 Task: Create List Brand Extension Management in Board Legal Documentation Software to Workspace Audio Equipment Rentals. Create List Brand Extension Metrics in Board Diversity and Inclusion Recruiting and Hiring Practices to Workspace Audio Equipment Rentals. Create List Brand Extension Governance in Board Voice of Customer Customer Service Improvement Program Design and Execution to Workspace Audio Equipment Rentals
Action: Mouse moved to (72, 354)
Screenshot: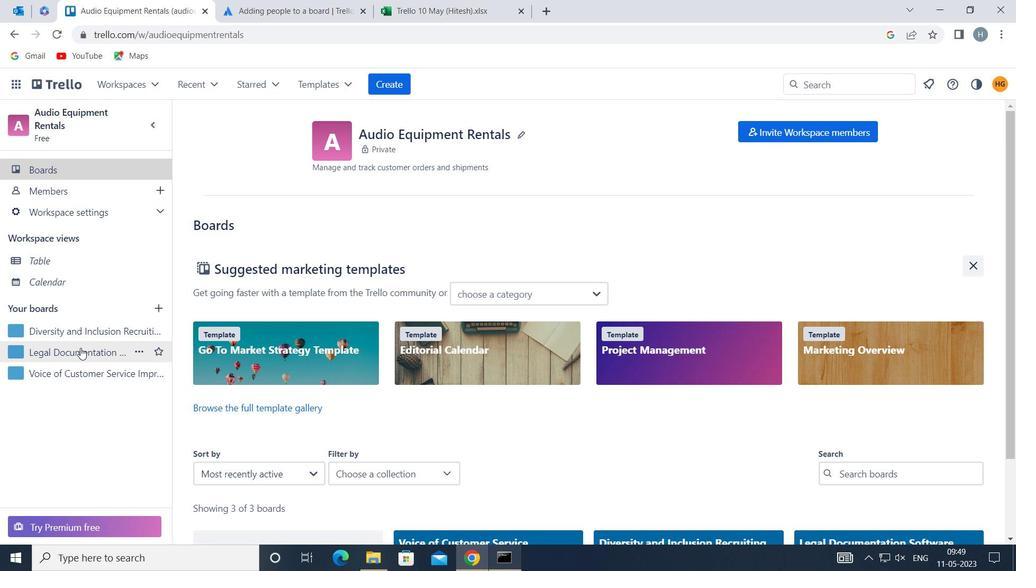 
Action: Mouse pressed left at (72, 354)
Screenshot: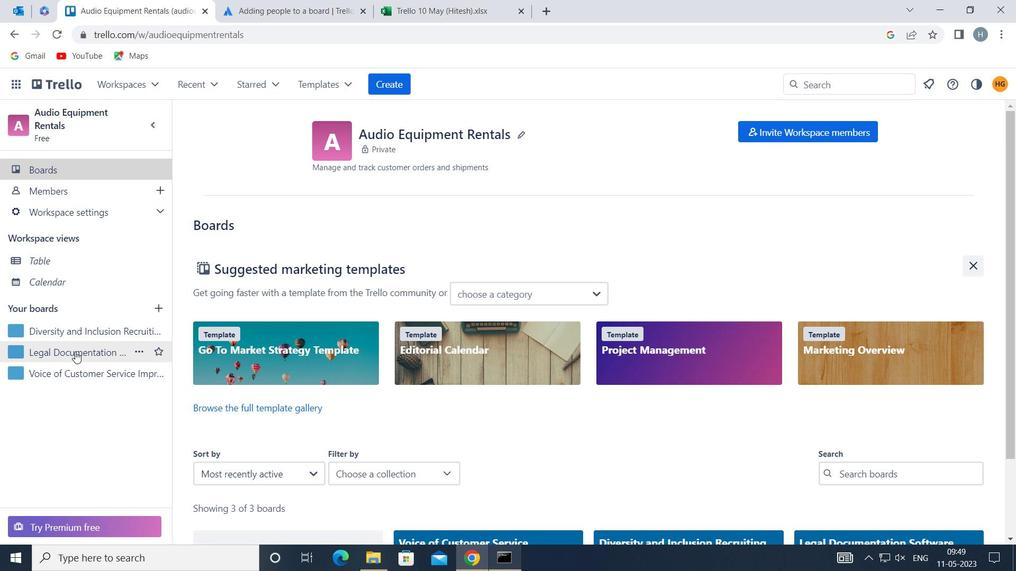 
Action: Mouse moved to (441, 159)
Screenshot: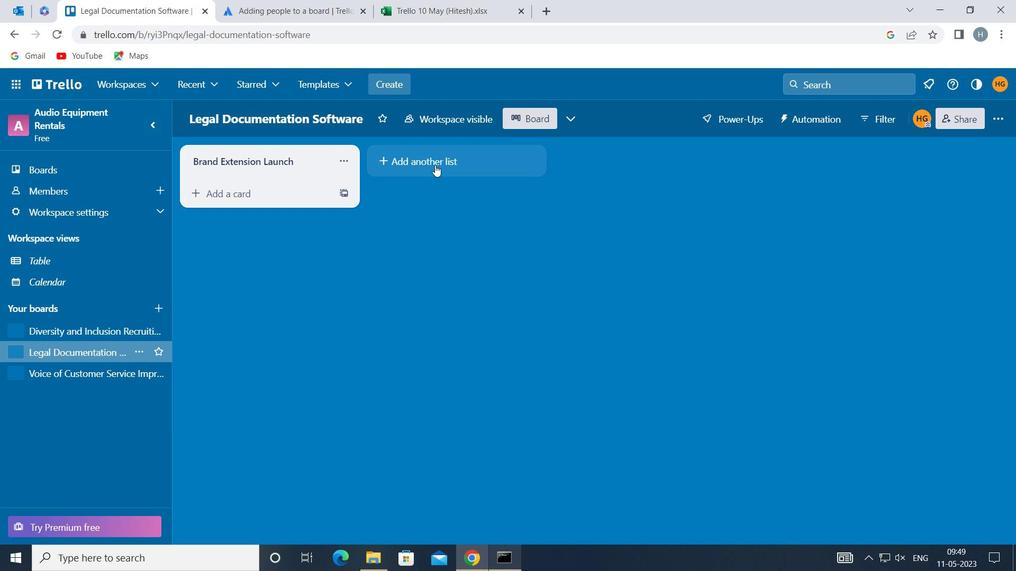 
Action: Mouse pressed left at (441, 159)
Screenshot: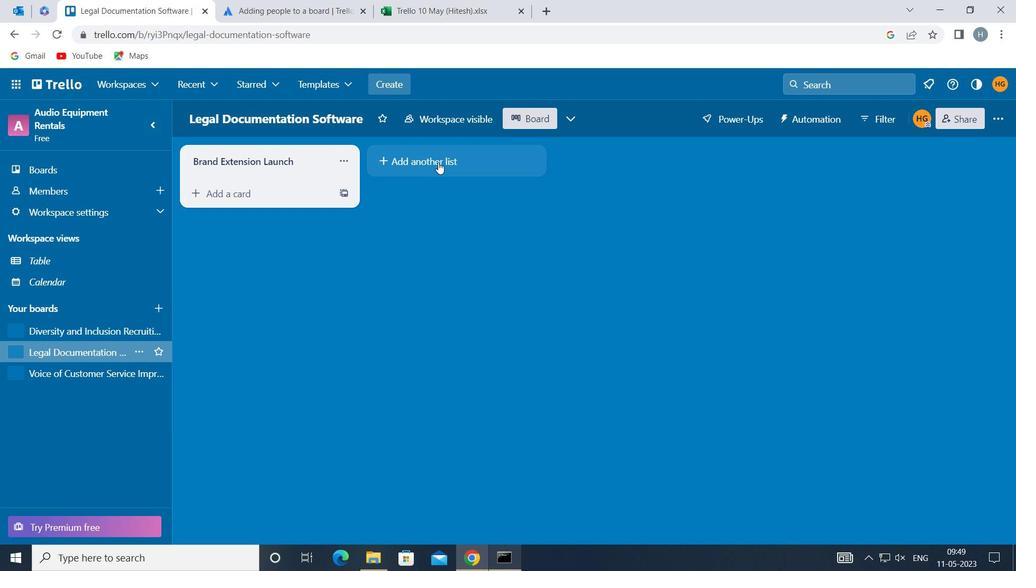 
Action: Mouse moved to (441, 163)
Screenshot: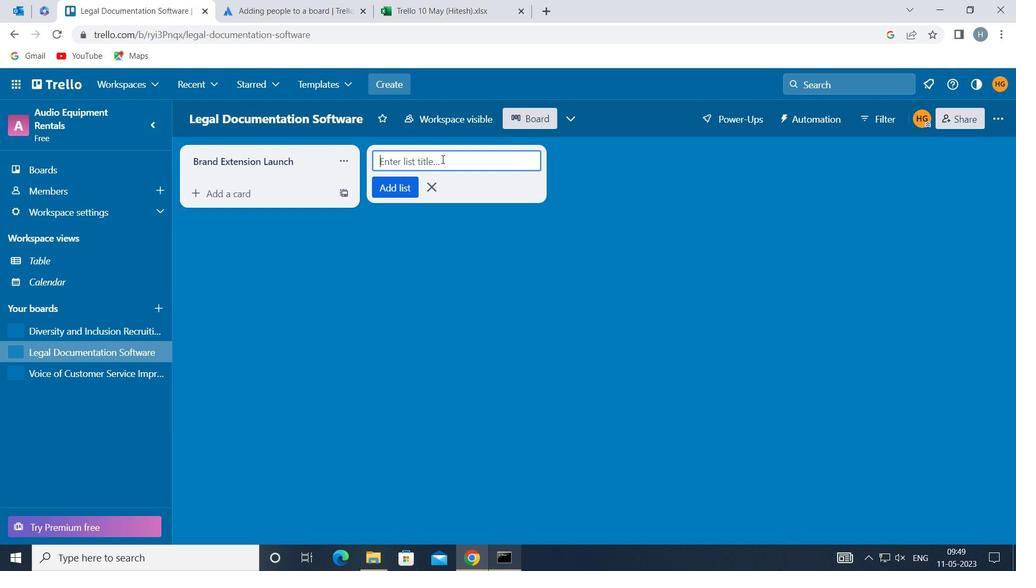 
Action: Mouse pressed left at (441, 163)
Screenshot: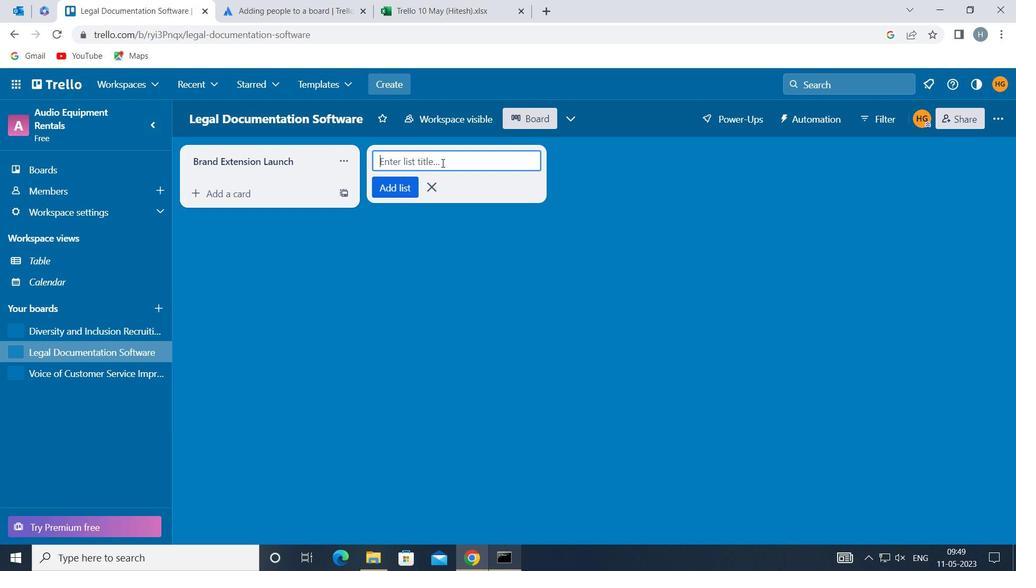 
Action: Key pressed <Key.shift>BRAND<Key.space><Key.shift>EXTENSION<Key.space><Key.shift>MANAGEMENT
Screenshot: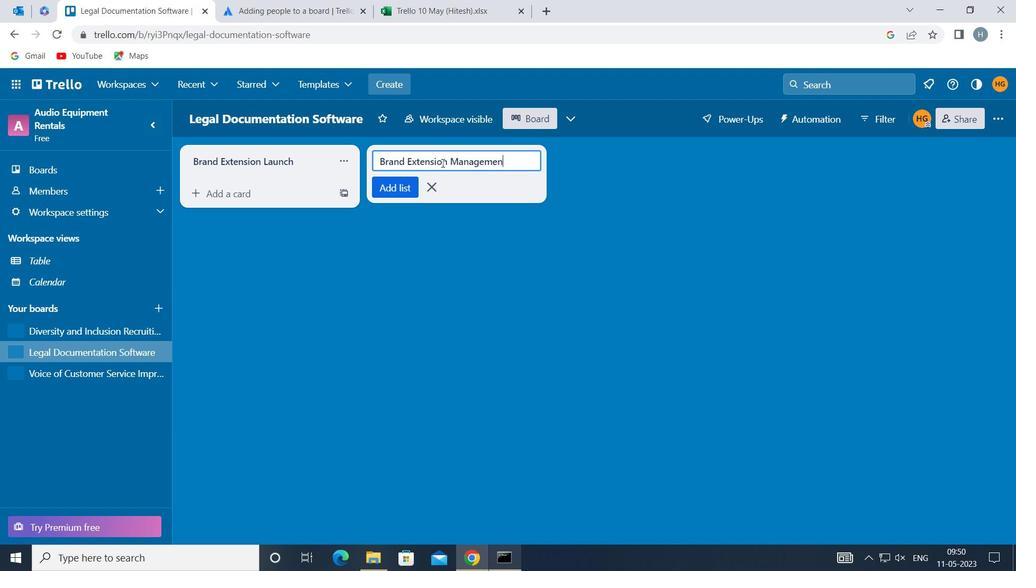 
Action: Mouse moved to (393, 186)
Screenshot: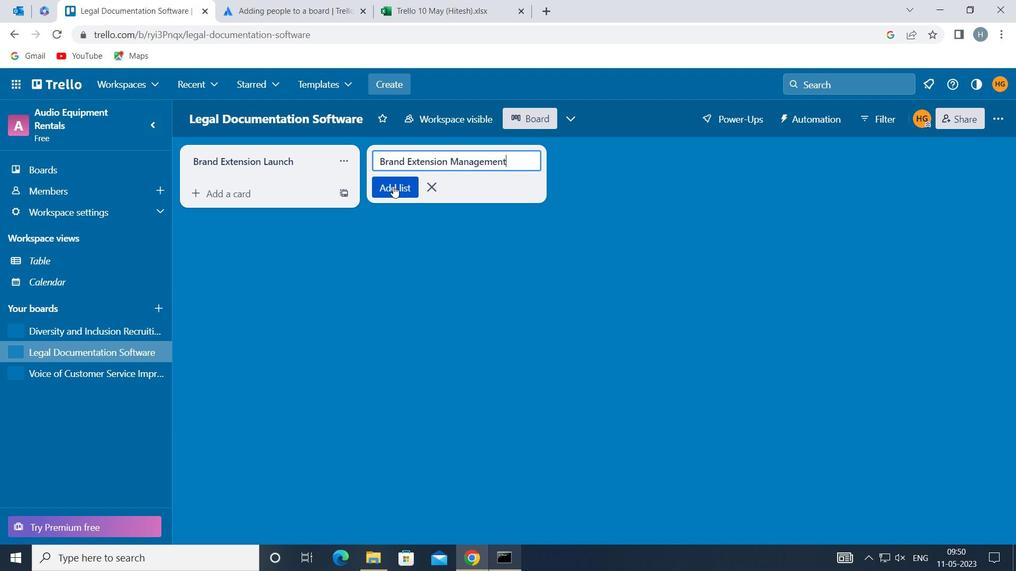 
Action: Mouse pressed left at (393, 186)
Screenshot: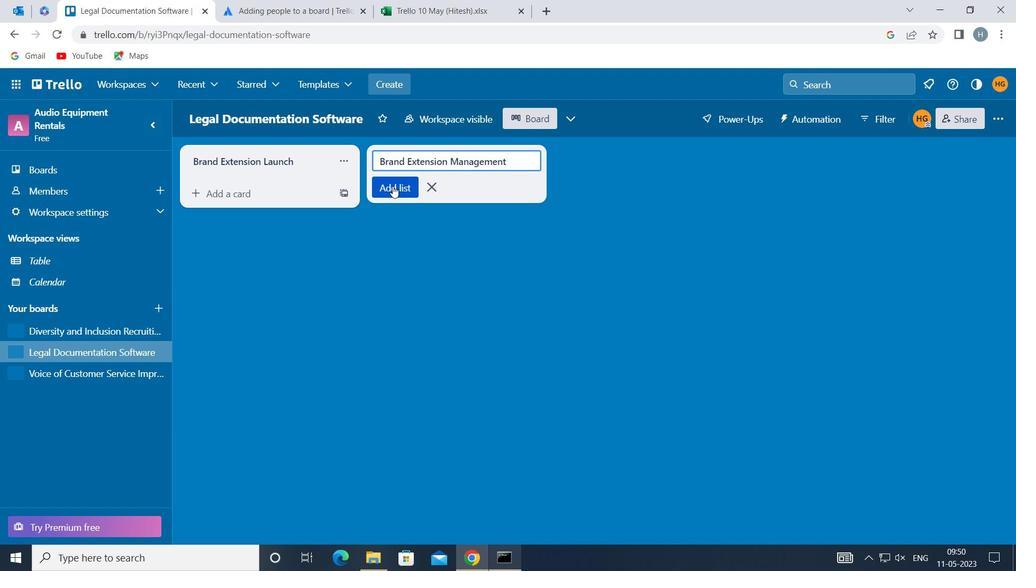 
Action: Mouse moved to (345, 243)
Screenshot: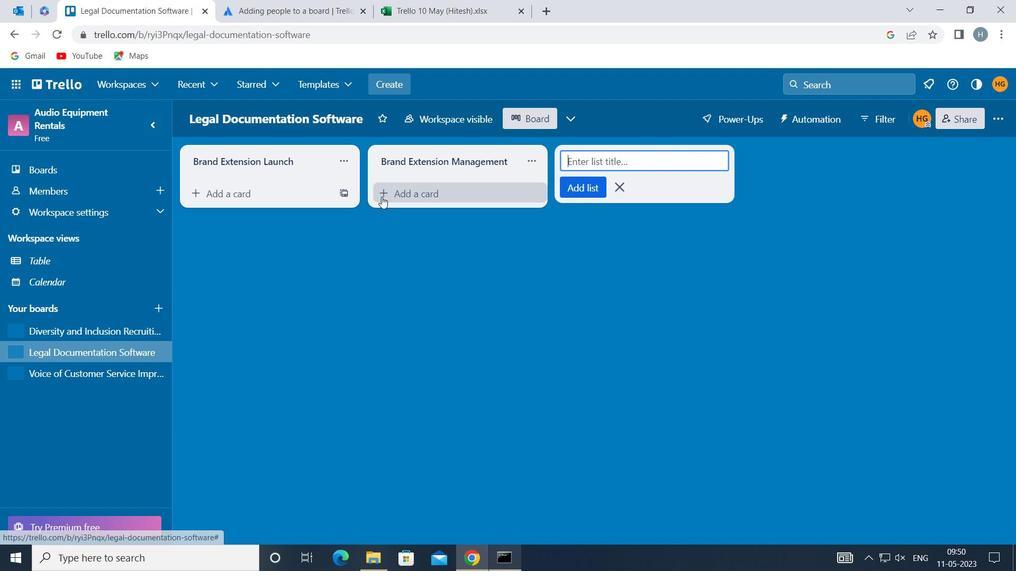 
Action: Mouse pressed left at (345, 243)
Screenshot: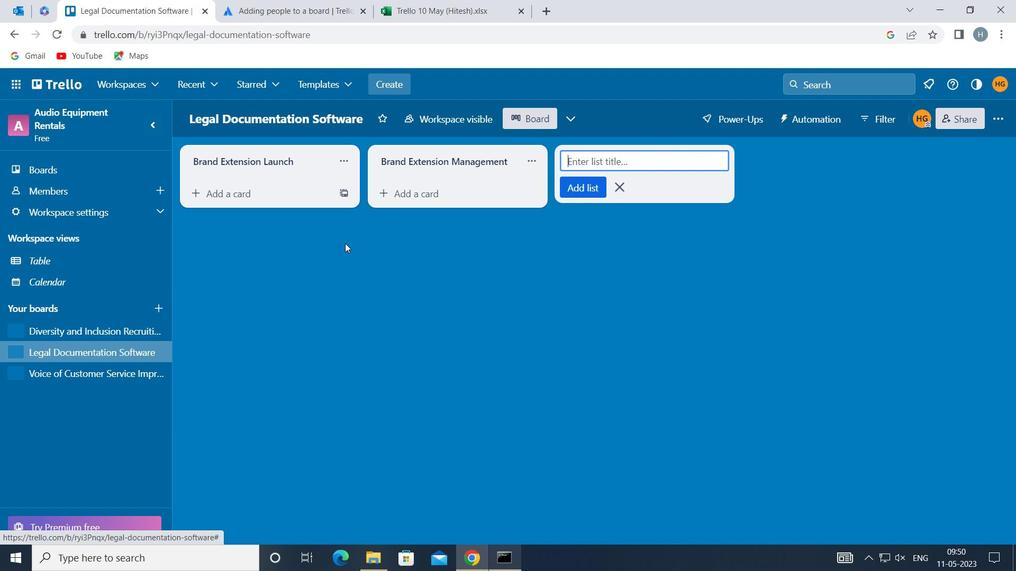 
Action: Mouse moved to (76, 324)
Screenshot: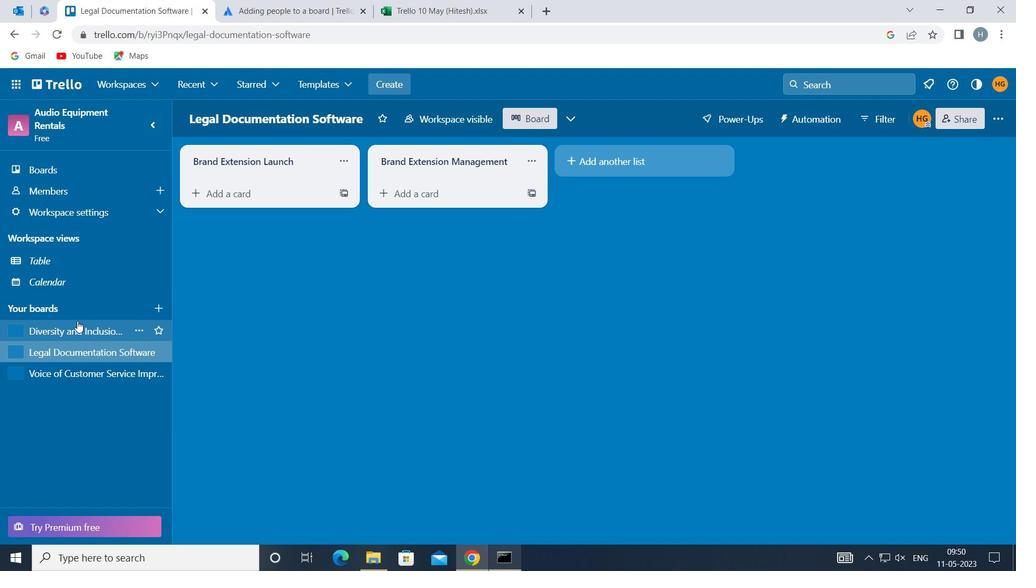 
Action: Mouse pressed left at (76, 324)
Screenshot: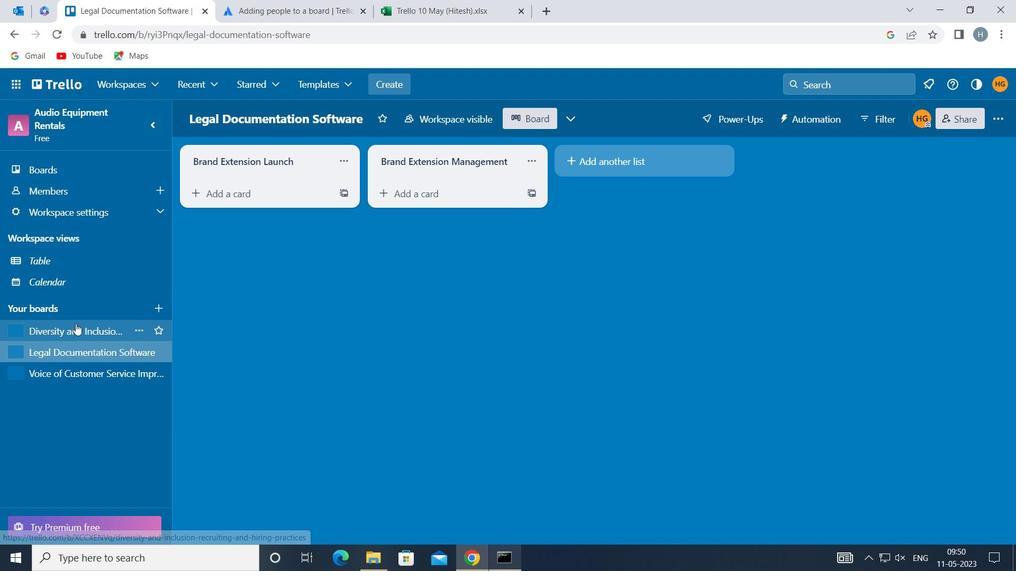 
Action: Mouse moved to (467, 162)
Screenshot: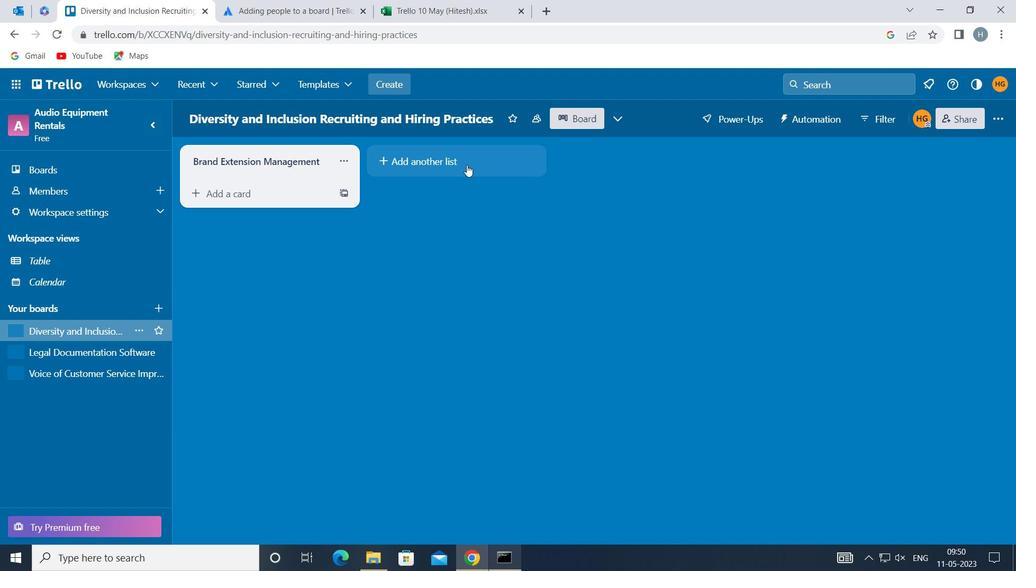 
Action: Mouse pressed left at (467, 162)
Screenshot: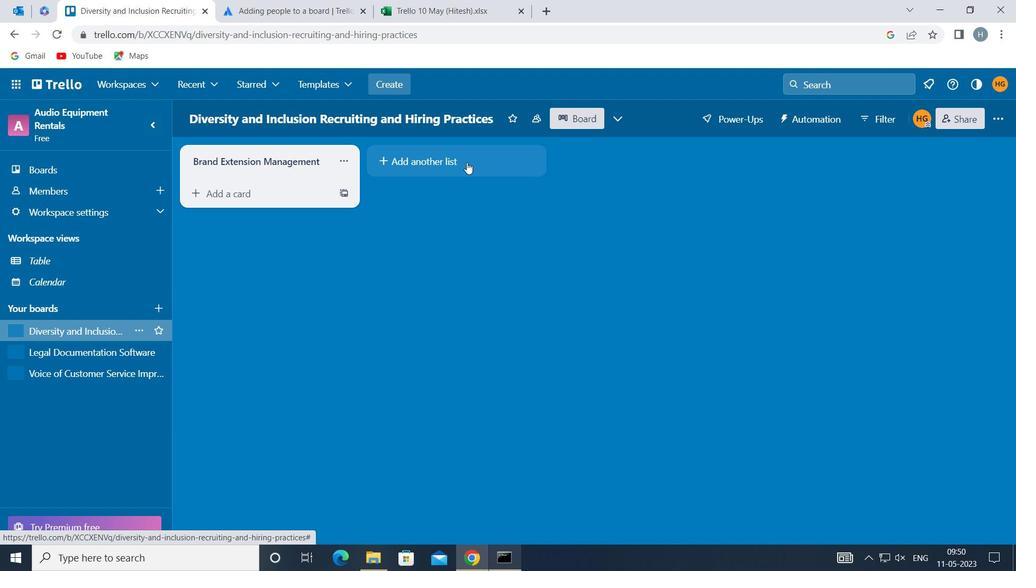 
Action: Mouse moved to (466, 168)
Screenshot: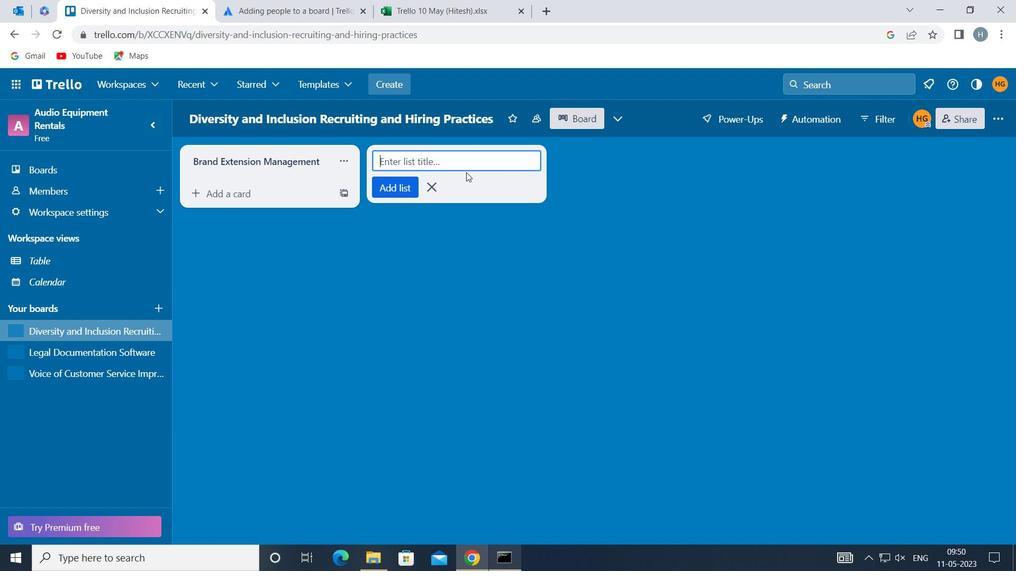 
Action: Key pressed <Key.shift>BRAND<Key.space><Key.shift>EXTENSION<Key.space><Key.shift><Key.shift><Key.shift><Key.shift><Key.shift><Key.shift><Key.shift><Key.shift><Key.shift>METRIC
Screenshot: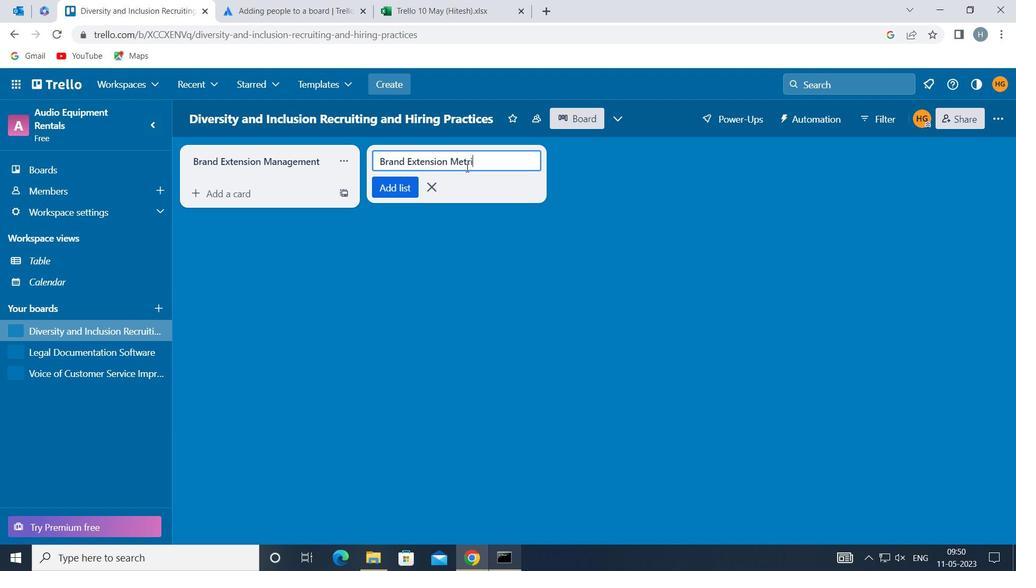 
Action: Mouse moved to (503, 152)
Screenshot: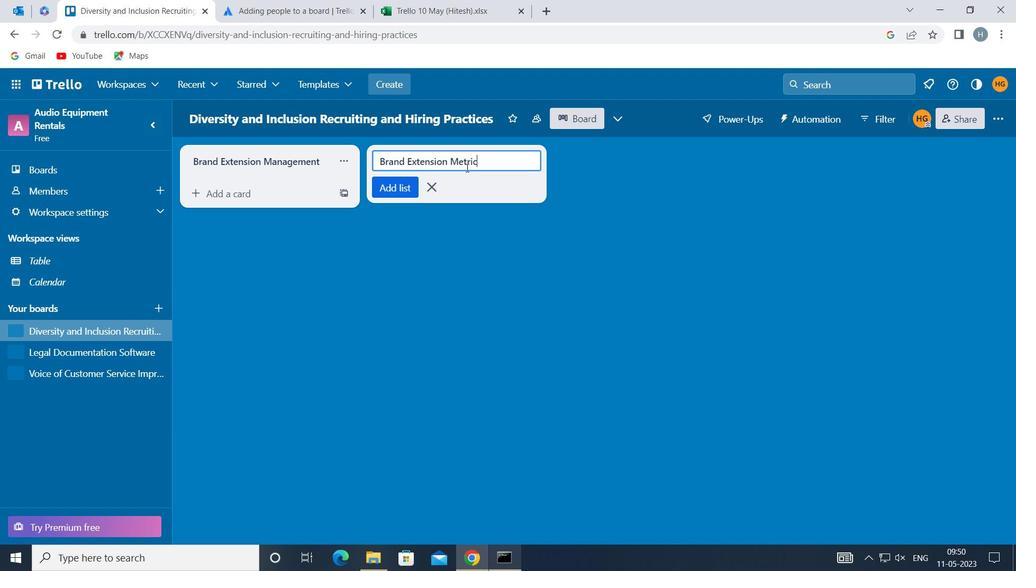 
Action: Key pressed S
Screenshot: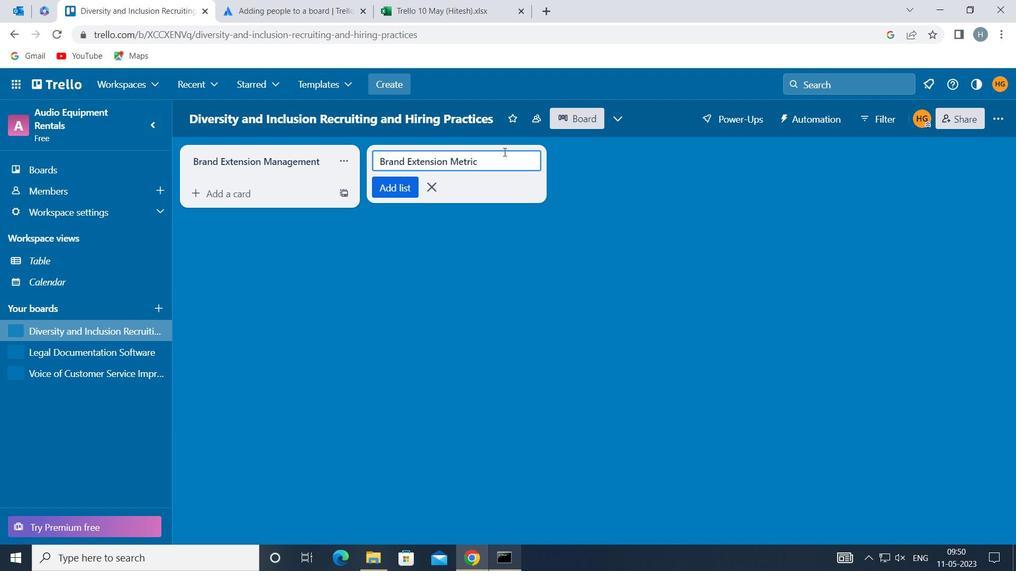 
Action: Mouse moved to (403, 183)
Screenshot: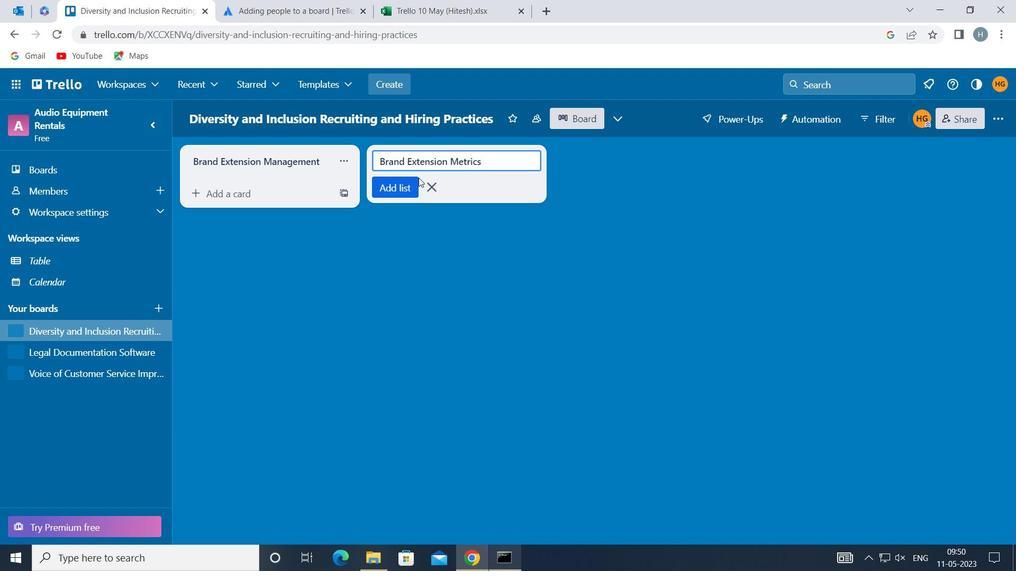 
Action: Mouse pressed left at (403, 183)
Screenshot: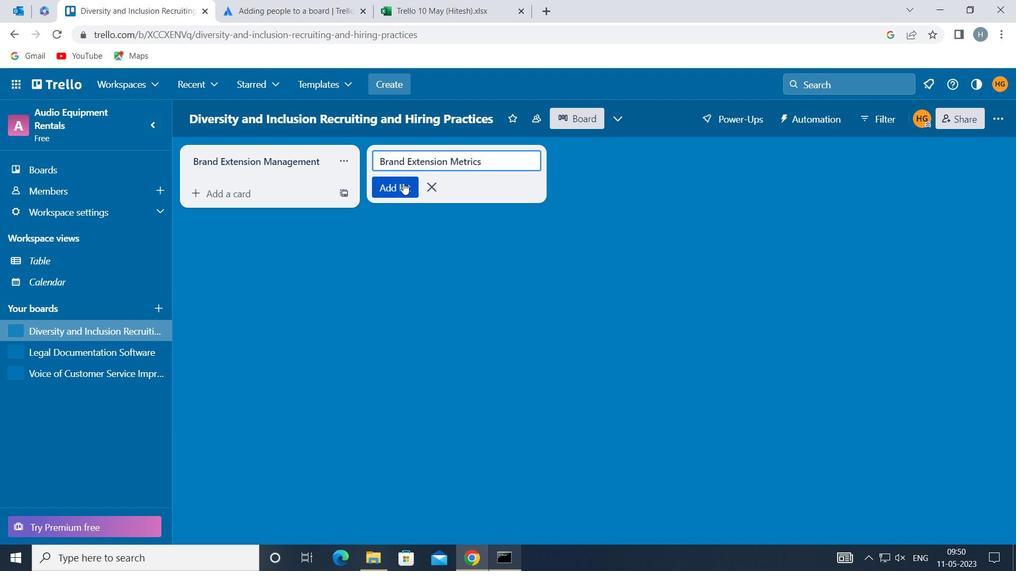 
Action: Mouse moved to (324, 231)
Screenshot: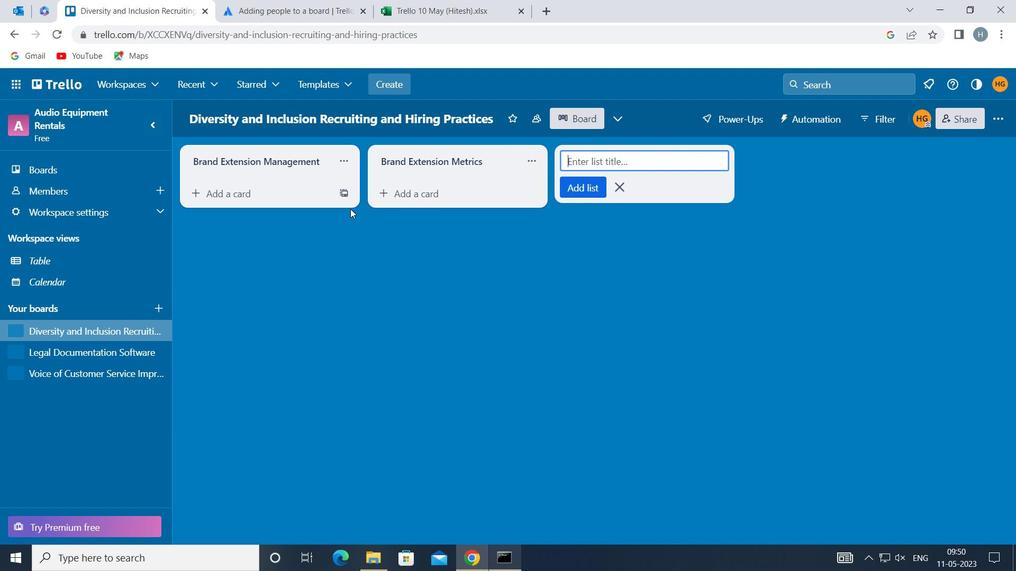 
Action: Mouse pressed left at (324, 231)
Screenshot: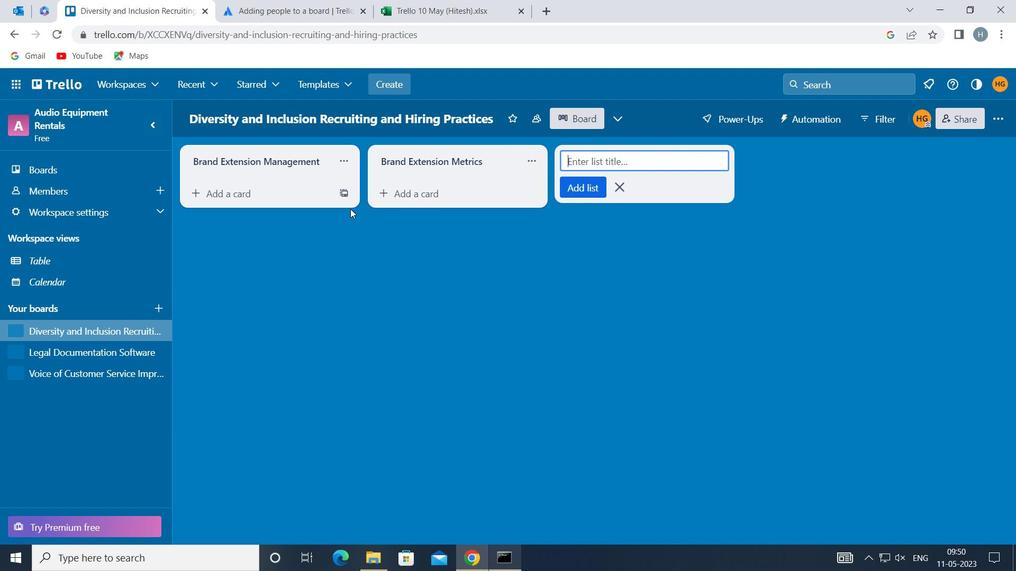 
Action: Mouse moved to (48, 369)
Screenshot: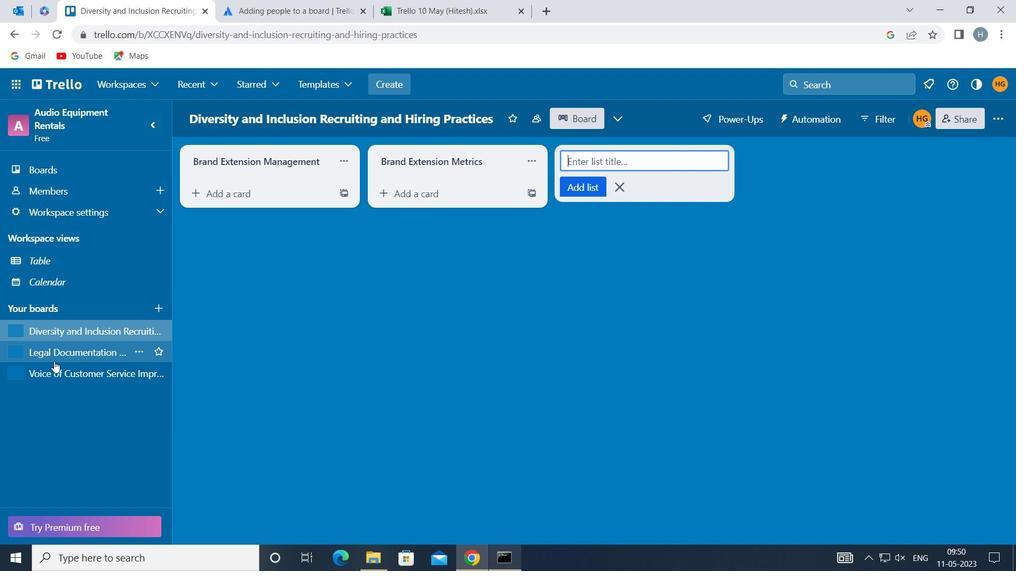 
Action: Mouse pressed left at (48, 369)
Screenshot: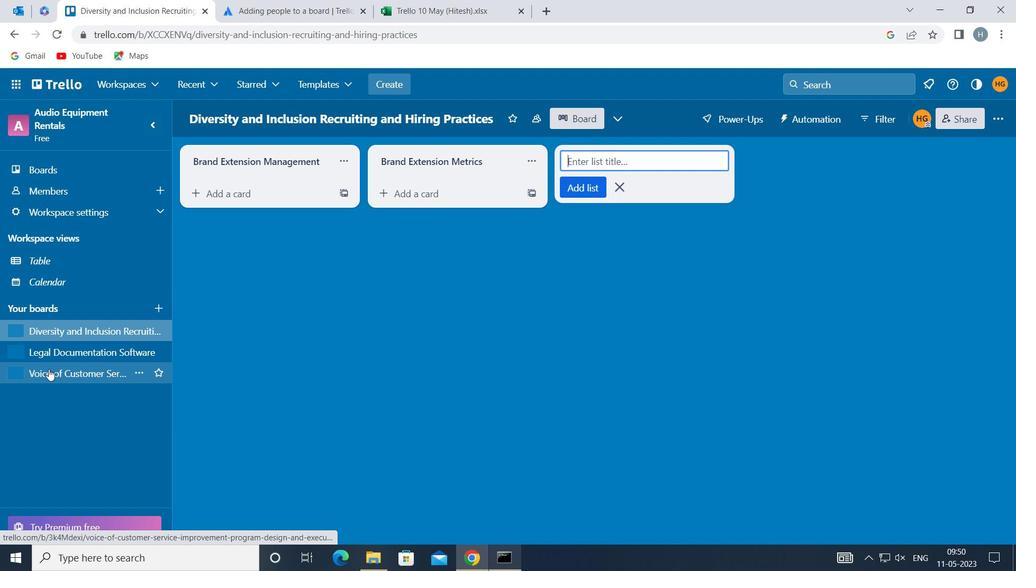 
Action: Mouse moved to (429, 157)
Screenshot: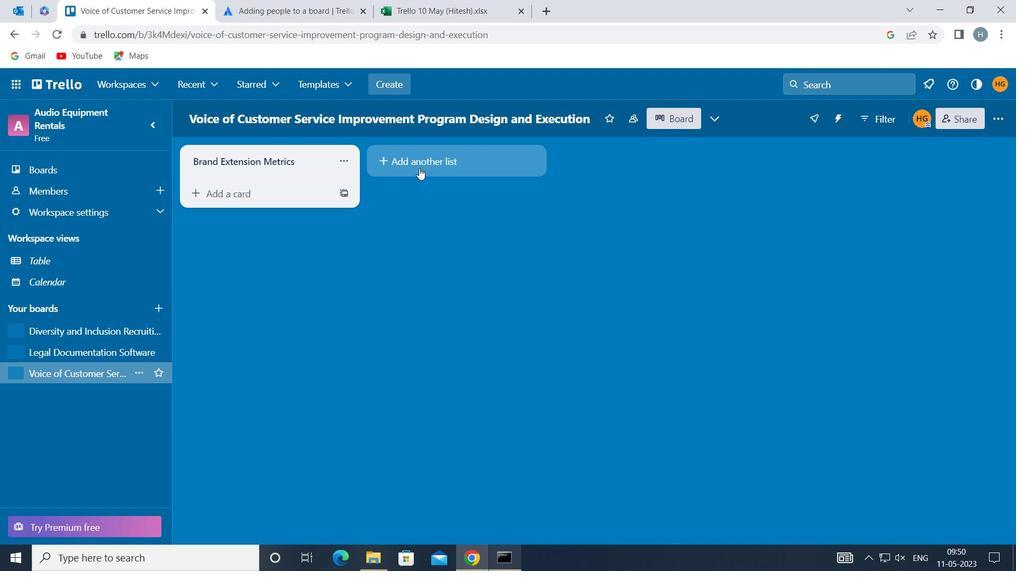 
Action: Mouse pressed left at (429, 157)
Screenshot: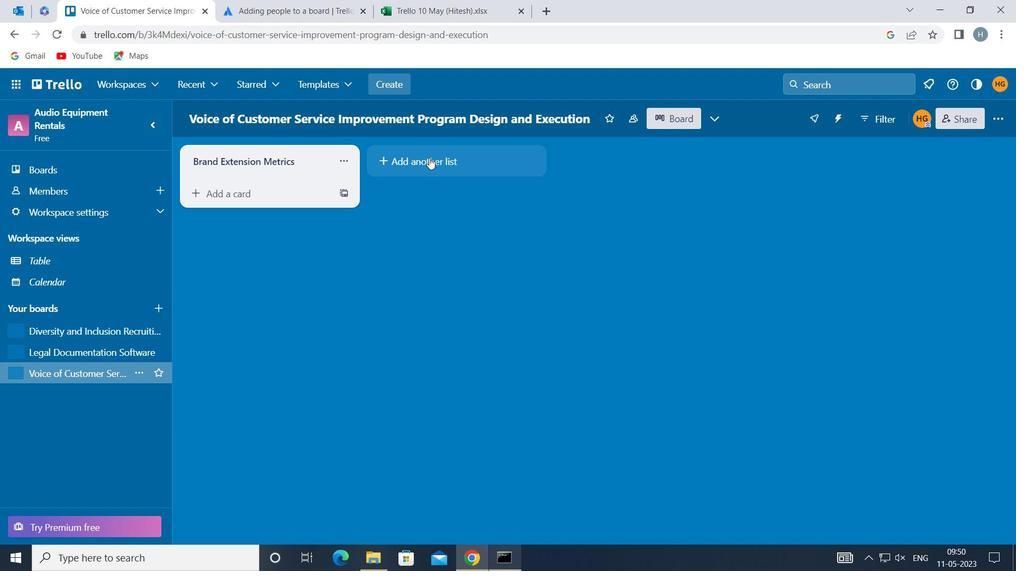 
Action: Mouse moved to (429, 160)
Screenshot: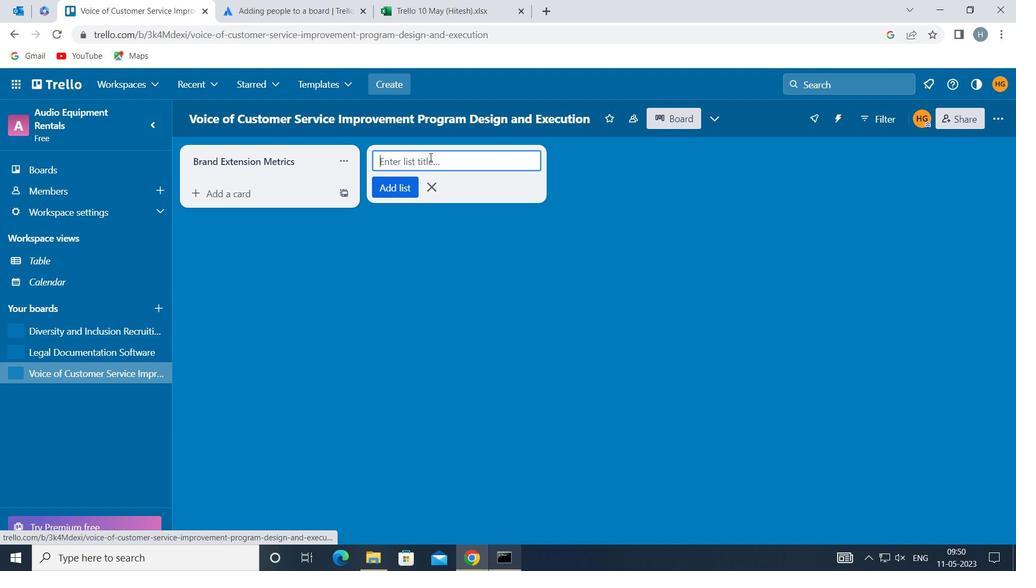 
Action: Key pressed <Key.shift>BRAND<Key.space><Key.shift>EXTENSION<Key.space><Key.shift>GOVERNANCE
Screenshot: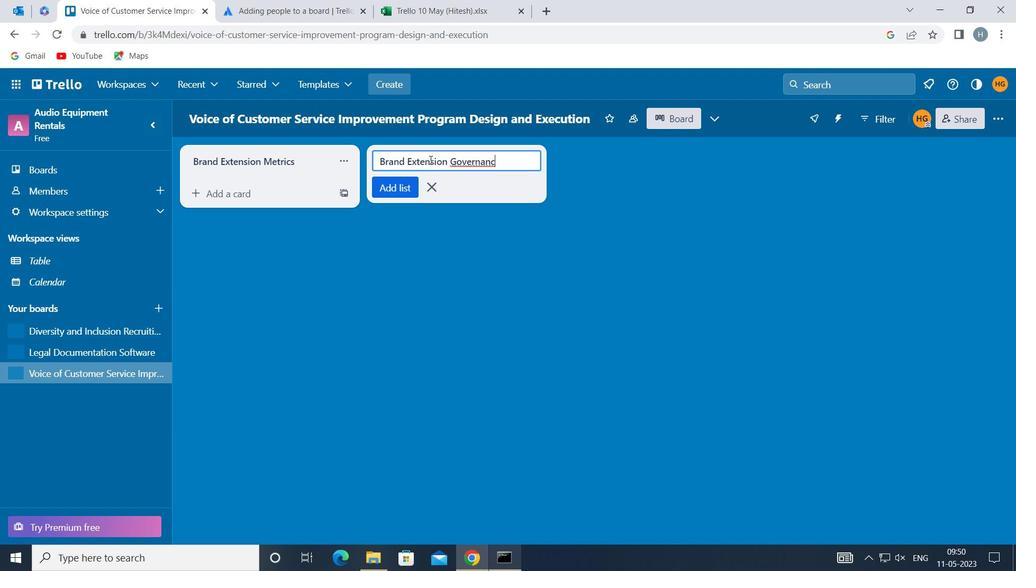 
Action: Mouse moved to (402, 185)
Screenshot: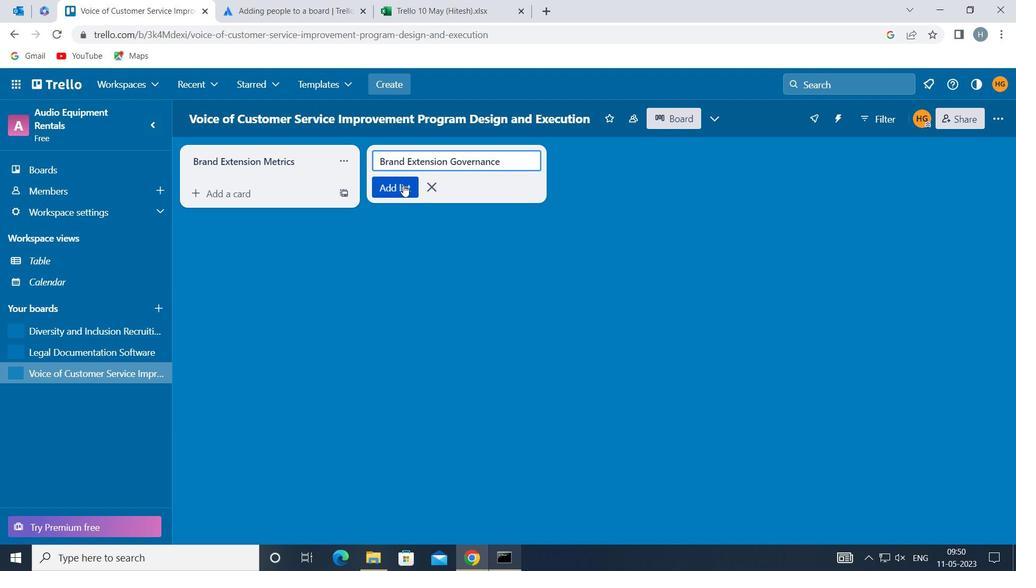 
Action: Mouse pressed left at (402, 185)
Screenshot: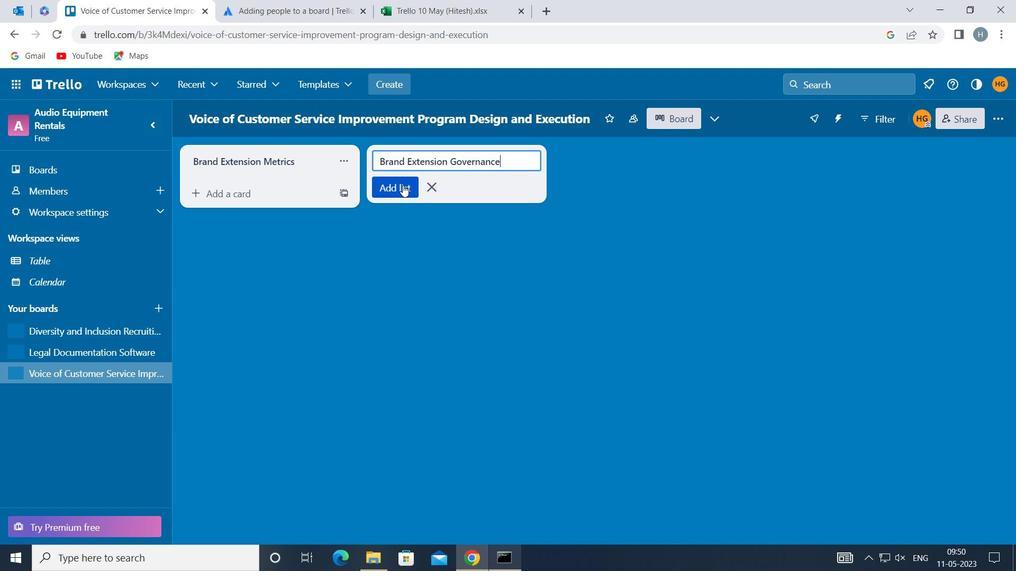 
Action: Mouse moved to (376, 267)
Screenshot: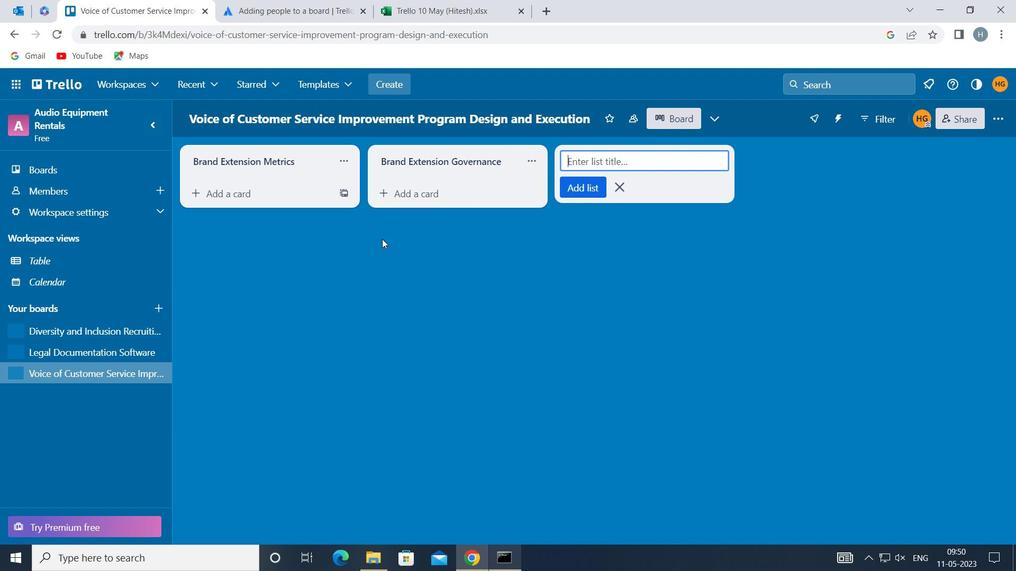 
Action: Mouse pressed left at (376, 267)
Screenshot: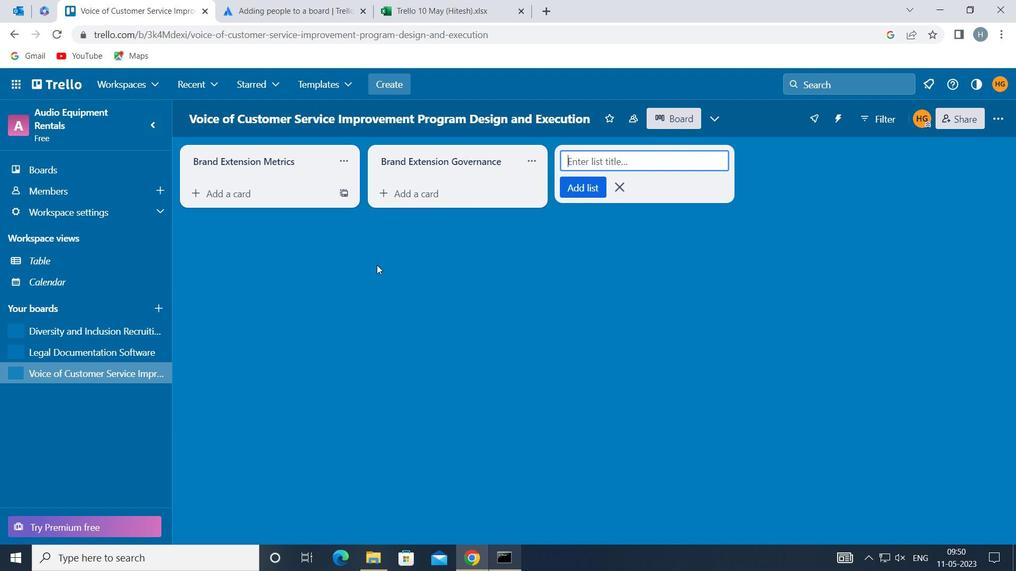 
Action: Mouse moved to (376, 267)
Screenshot: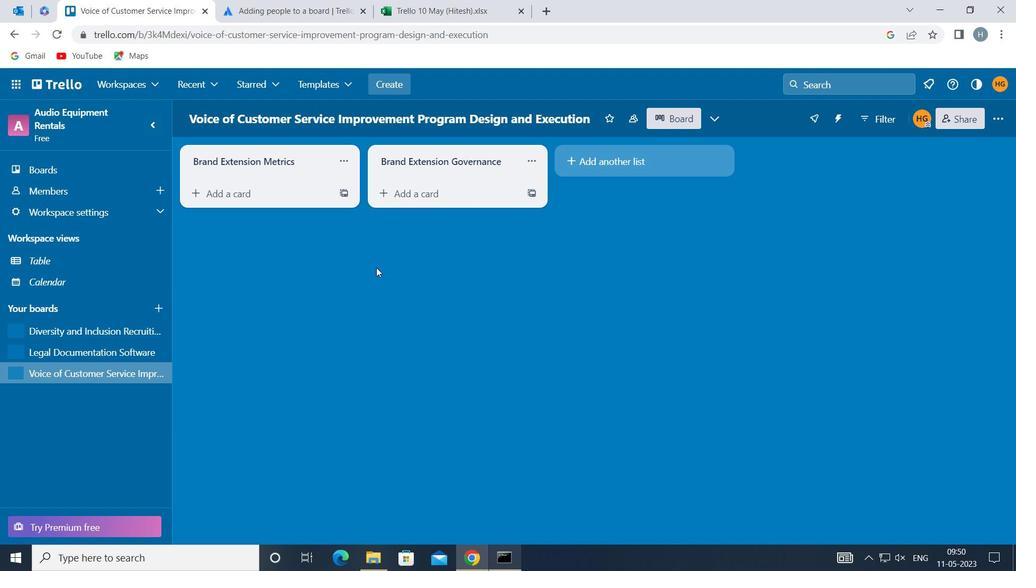 
